 Task: Assign mailaustralia7@gmail.com as Assignee of Child Issue ChildIssue0000000825 of Issue Issue0000000413 in Backlog  in Scrum Project Project0000000083 in Jira. Assign carxxstreet791@gmail.com as Assignee of Child Issue ChildIssue0000000826 of Issue Issue0000000413 in Backlog  in Scrum Project Project0000000083 in Jira. Assign carxxstreet791@gmail.com as Assignee of Child Issue ChildIssue0000000827 of Issue Issue0000000414 in Backlog  in Scrum Project Project0000000083 in Jira. Assign carxxstreet791@gmail.com as Assignee of Child Issue ChildIssue0000000828 of Issue Issue0000000414 in Backlog  in Scrum Project Project0000000083 in Jira. Assign carxxstreet791@gmail.com as Assignee of Child Issue ChildIssue0000000829 of Issue Issue0000000415 in Backlog  in Scrum Project Project0000000083 in Jira
Action: Mouse moved to (427, 375)
Screenshot: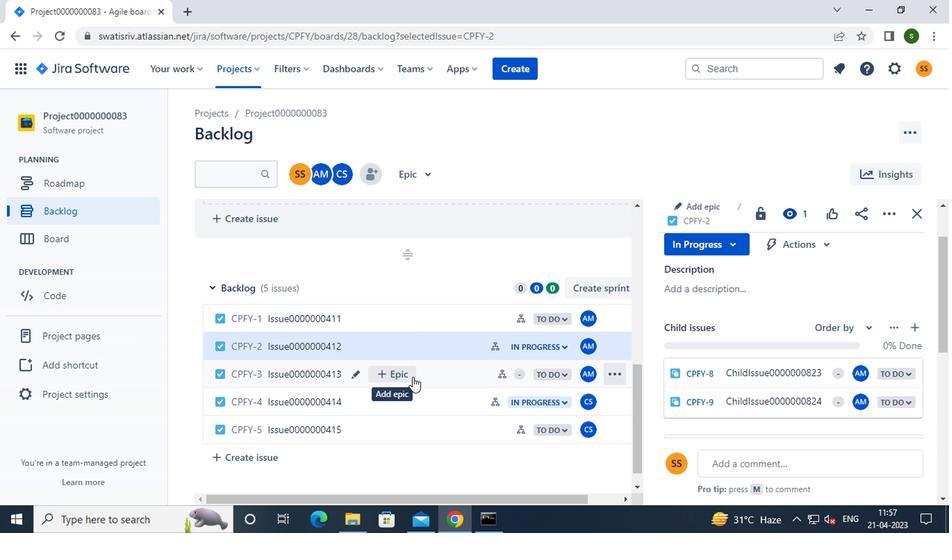 
Action: Mouse pressed left at (427, 375)
Screenshot: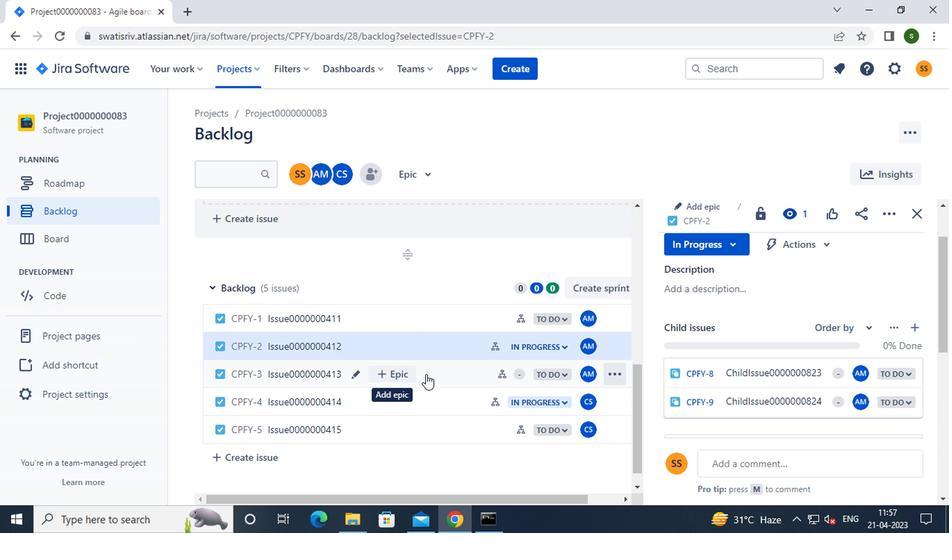 
Action: Mouse moved to (736, 381)
Screenshot: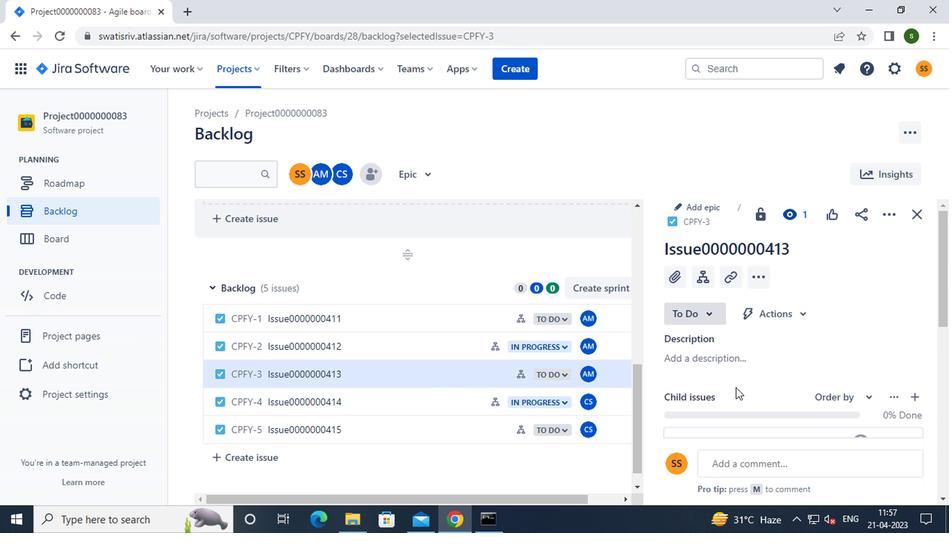 
Action: Mouse scrolled (736, 381) with delta (0, 0)
Screenshot: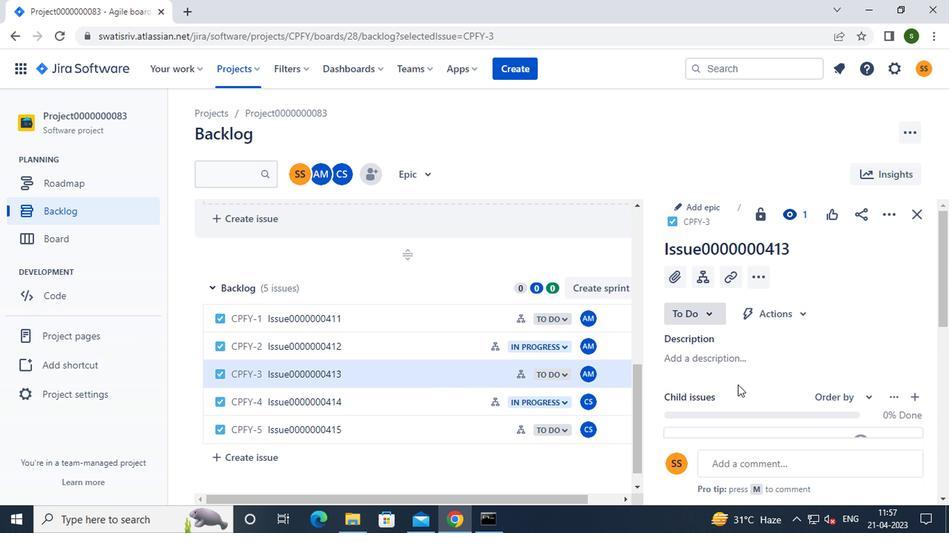 
Action: Mouse scrolled (736, 381) with delta (0, 0)
Screenshot: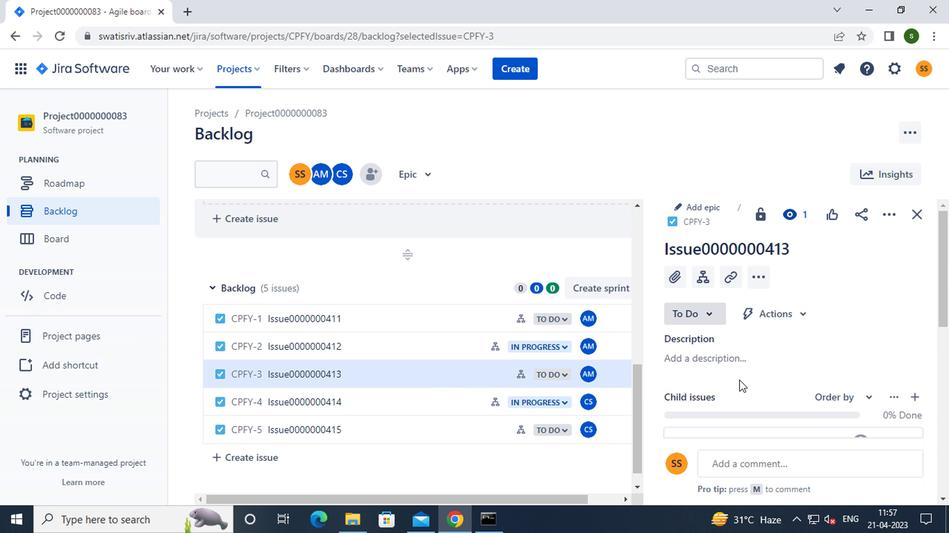 
Action: Mouse moved to (859, 302)
Screenshot: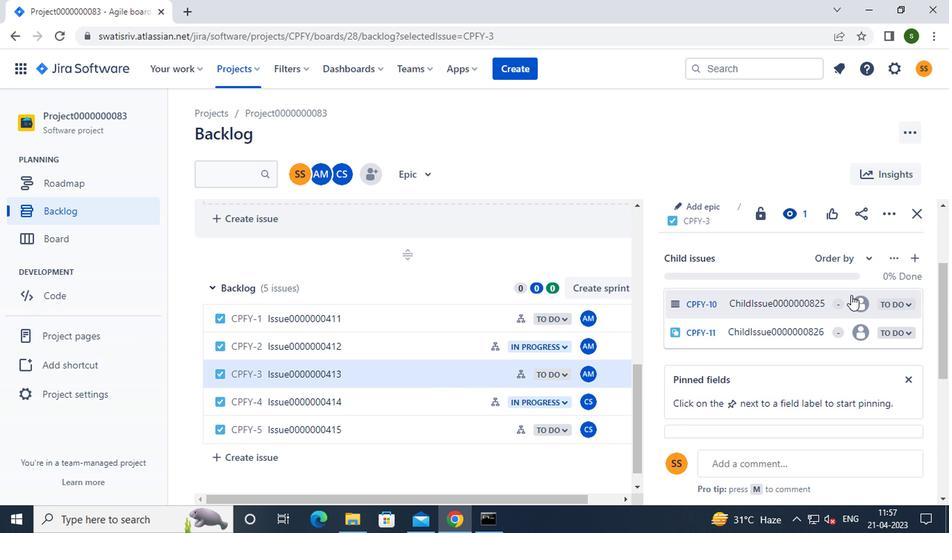 
Action: Mouse pressed left at (859, 302)
Screenshot: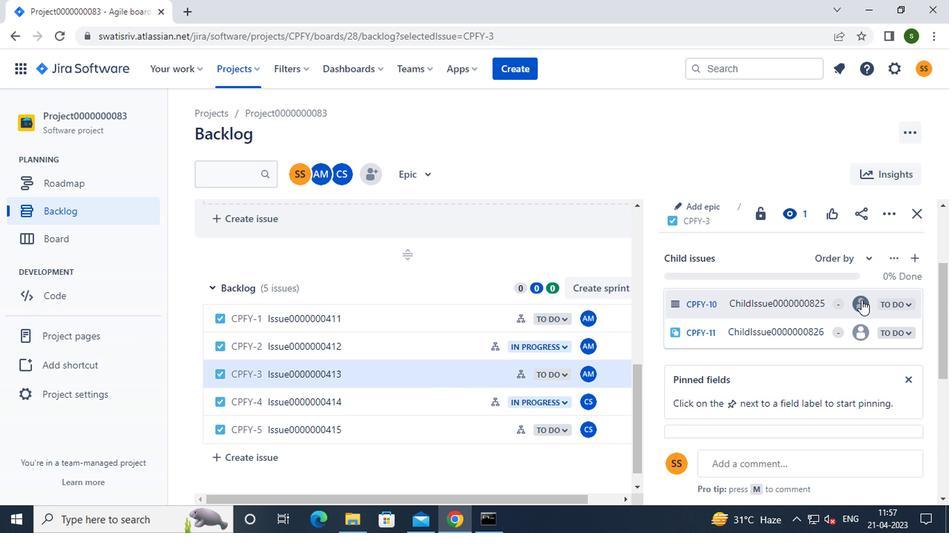
Action: Mouse moved to (740, 335)
Screenshot: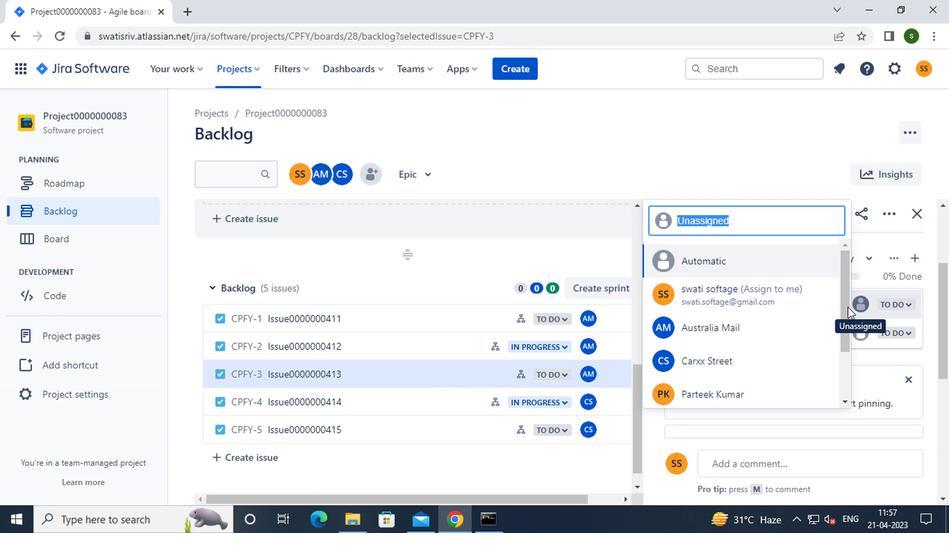 
Action: Mouse pressed left at (740, 335)
Screenshot: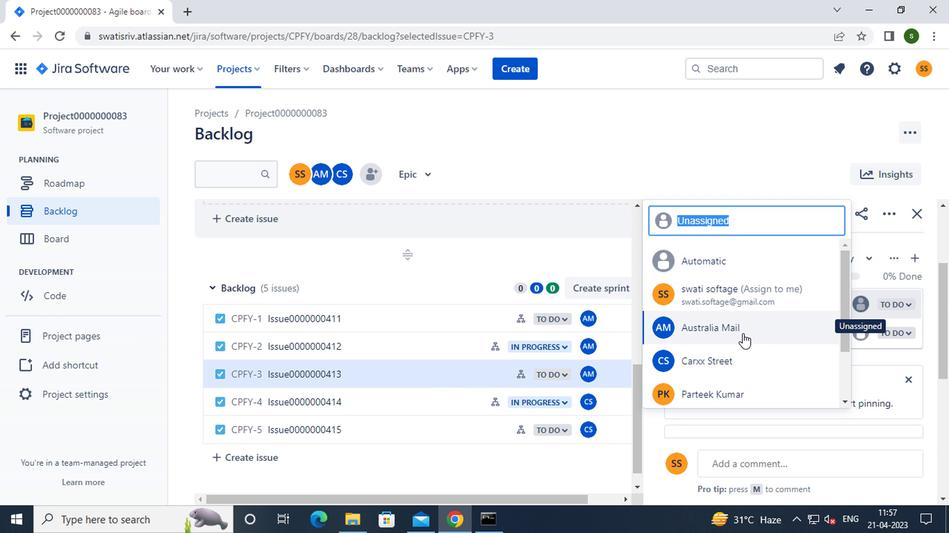 
Action: Mouse moved to (864, 333)
Screenshot: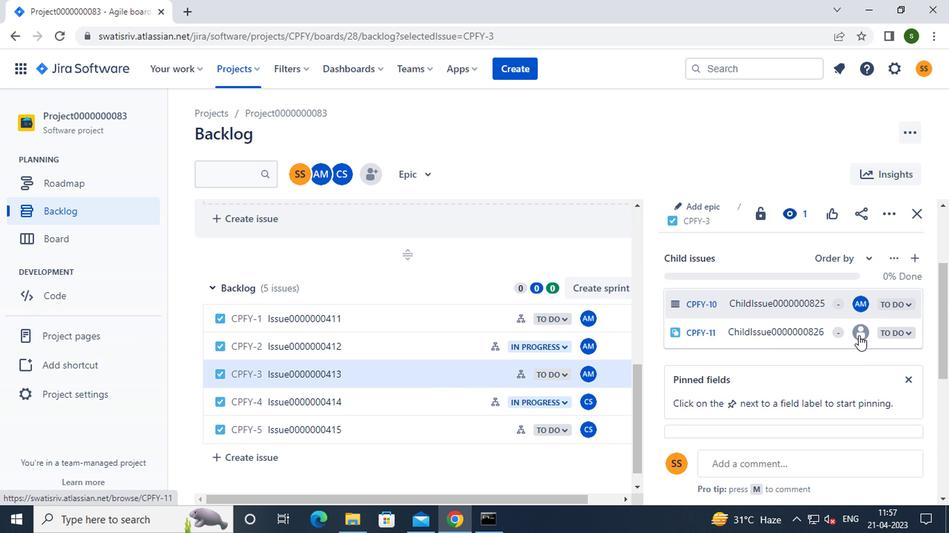 
Action: Mouse pressed left at (864, 333)
Screenshot: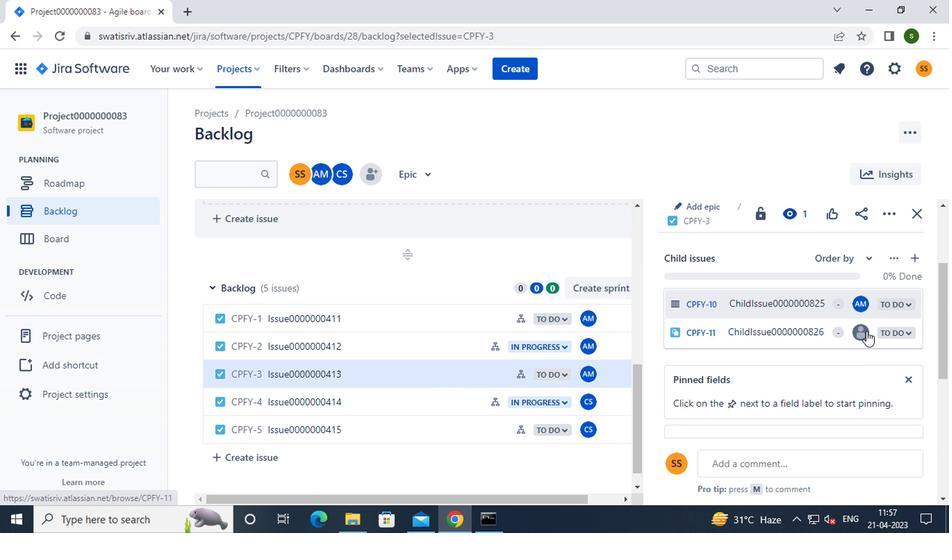 
Action: Mouse moved to (762, 391)
Screenshot: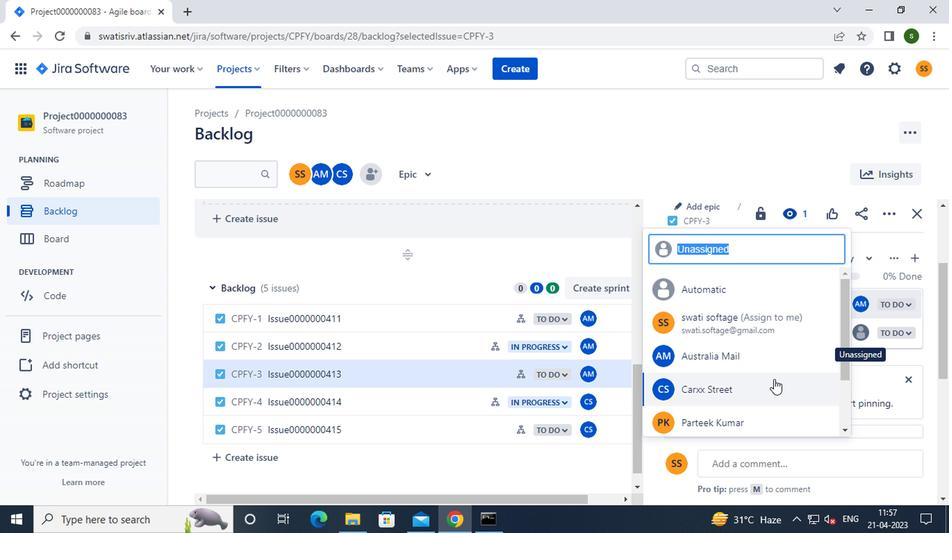 
Action: Mouse pressed left at (762, 391)
Screenshot: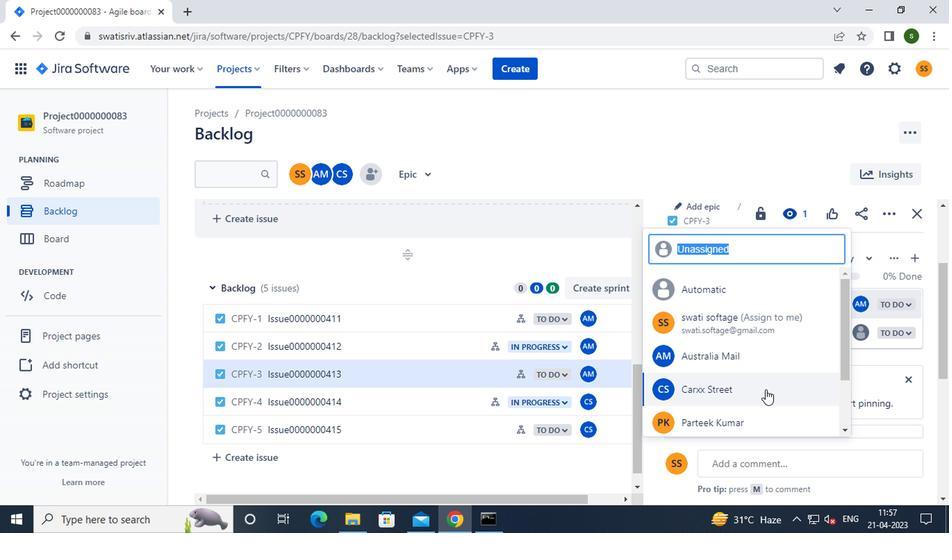 
Action: Mouse moved to (448, 404)
Screenshot: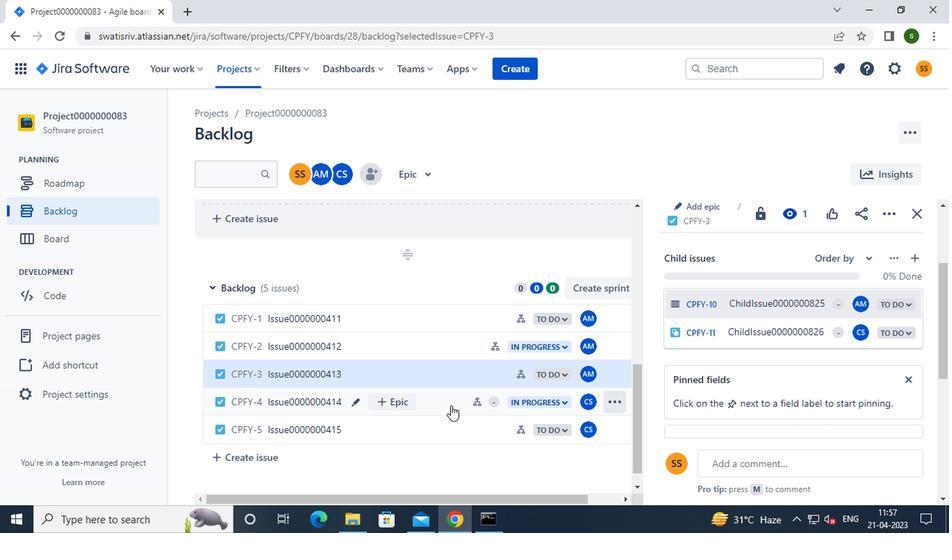 
Action: Mouse pressed left at (448, 404)
Screenshot: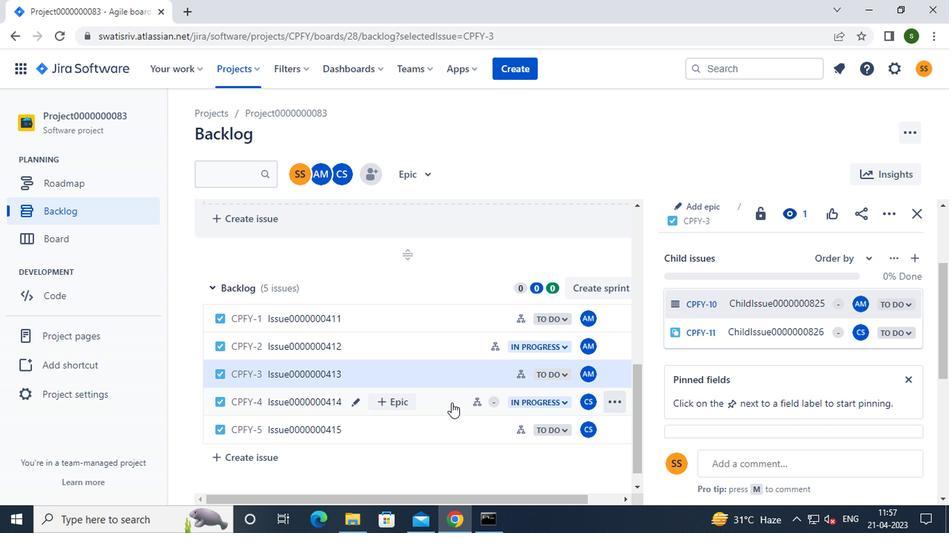
Action: Mouse moved to (760, 365)
Screenshot: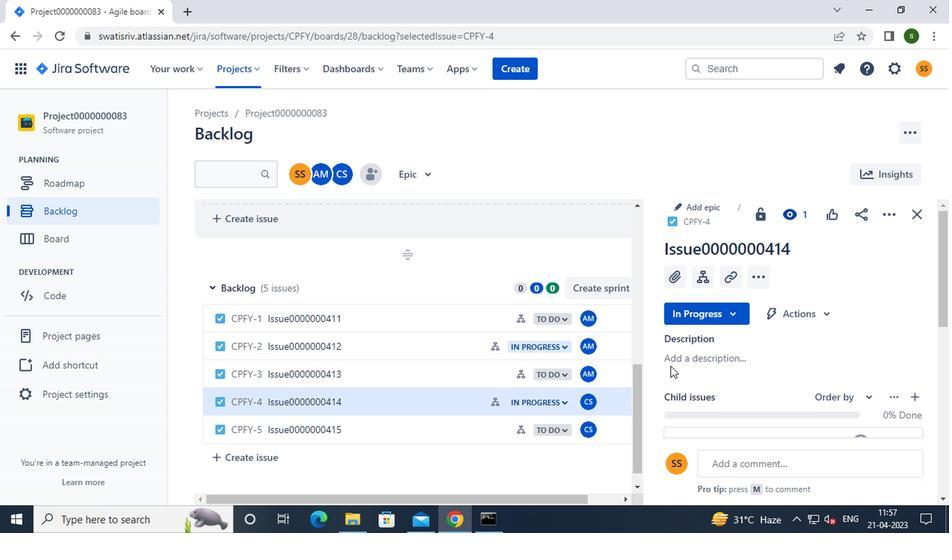 
Action: Mouse scrolled (760, 364) with delta (0, 0)
Screenshot: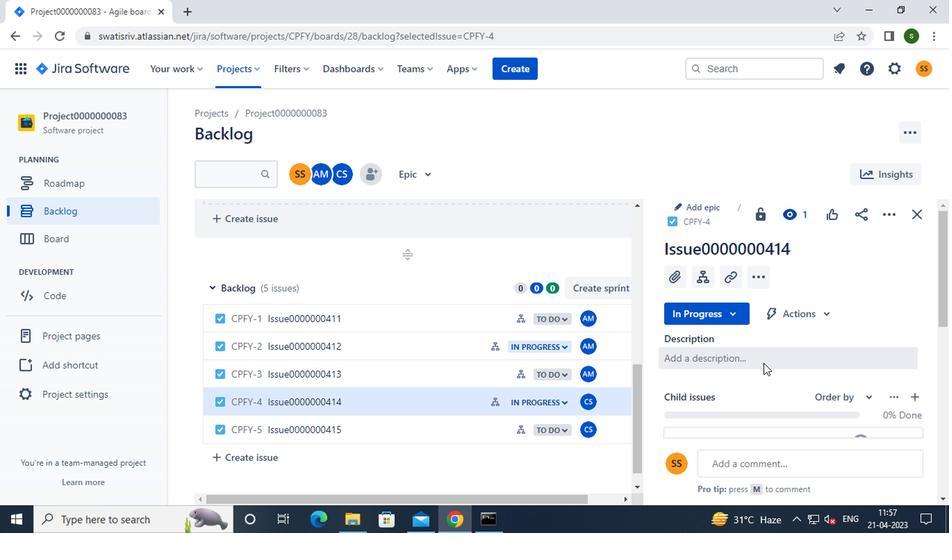 
Action: Mouse scrolled (760, 364) with delta (0, 0)
Screenshot: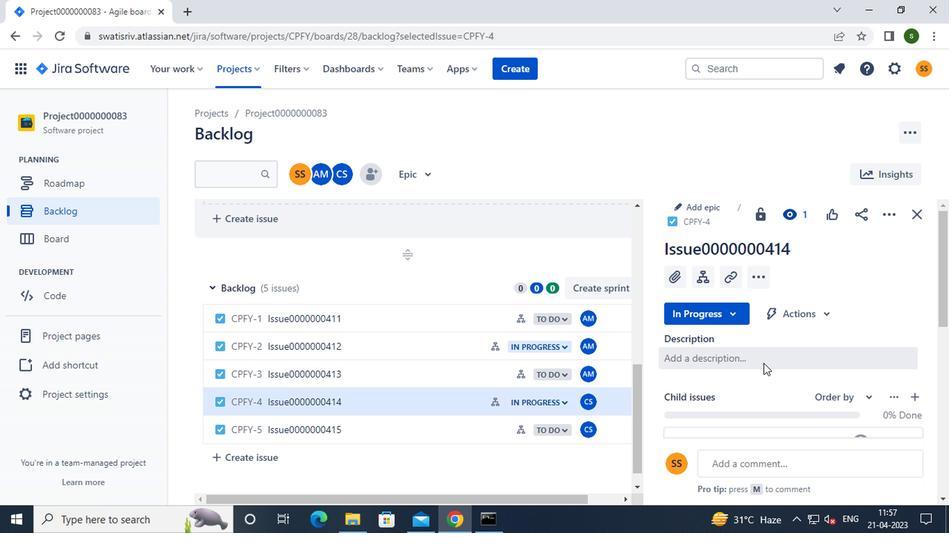
Action: Mouse moved to (852, 305)
Screenshot: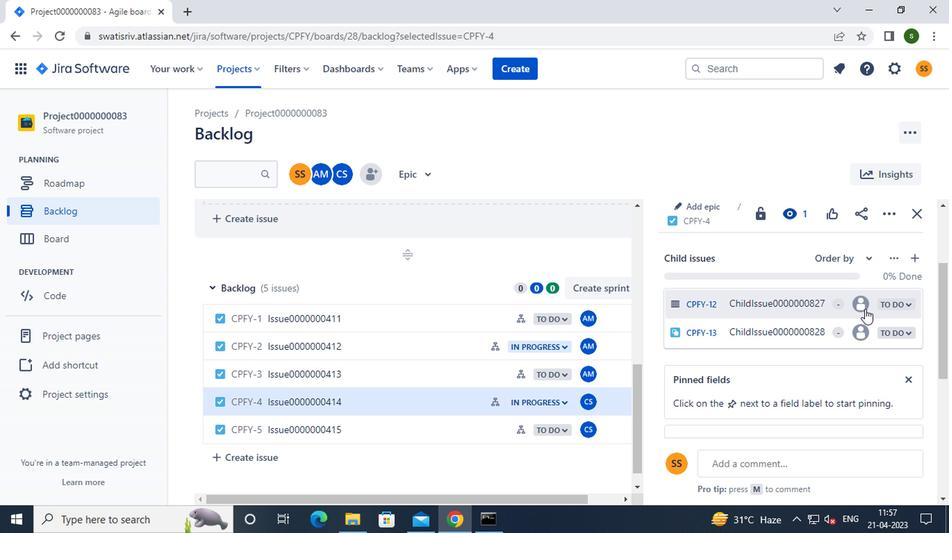 
Action: Mouse pressed left at (852, 305)
Screenshot: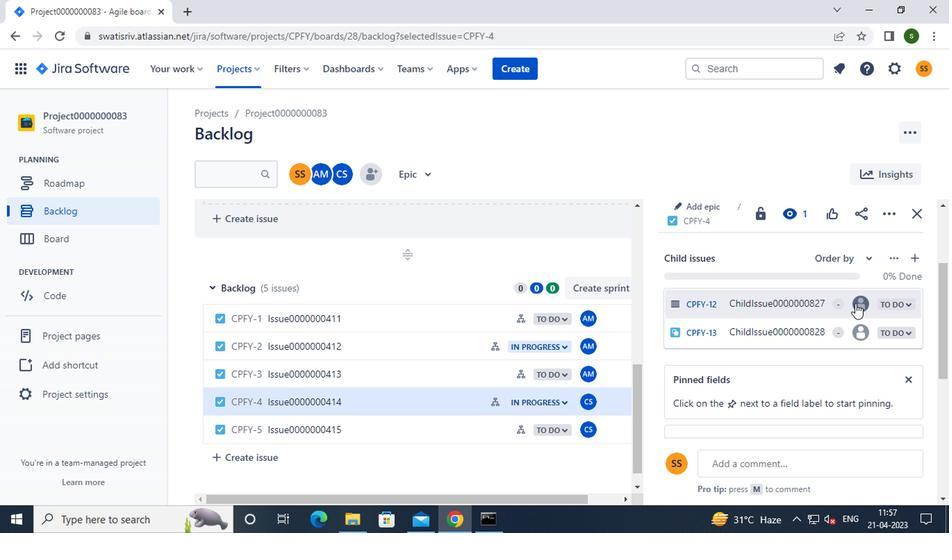 
Action: Mouse moved to (718, 365)
Screenshot: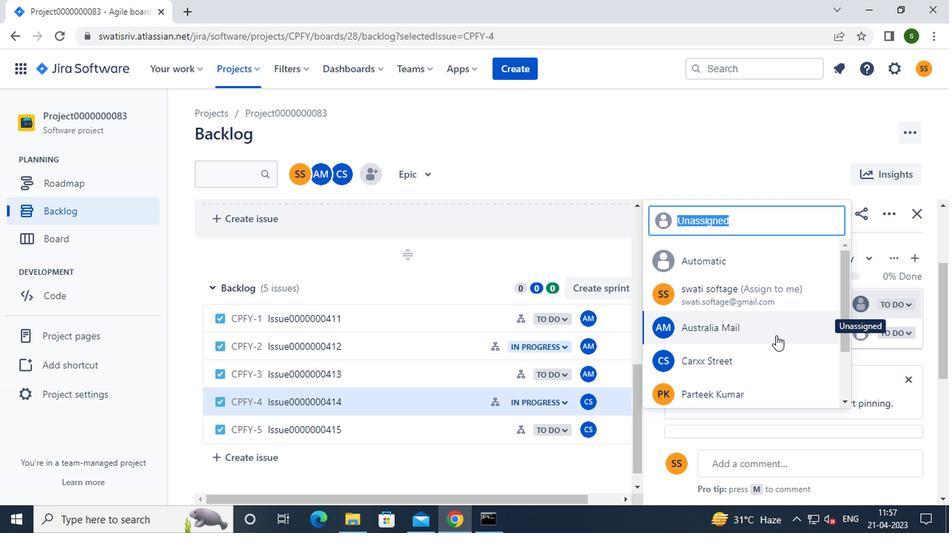 
Action: Mouse pressed left at (718, 365)
Screenshot: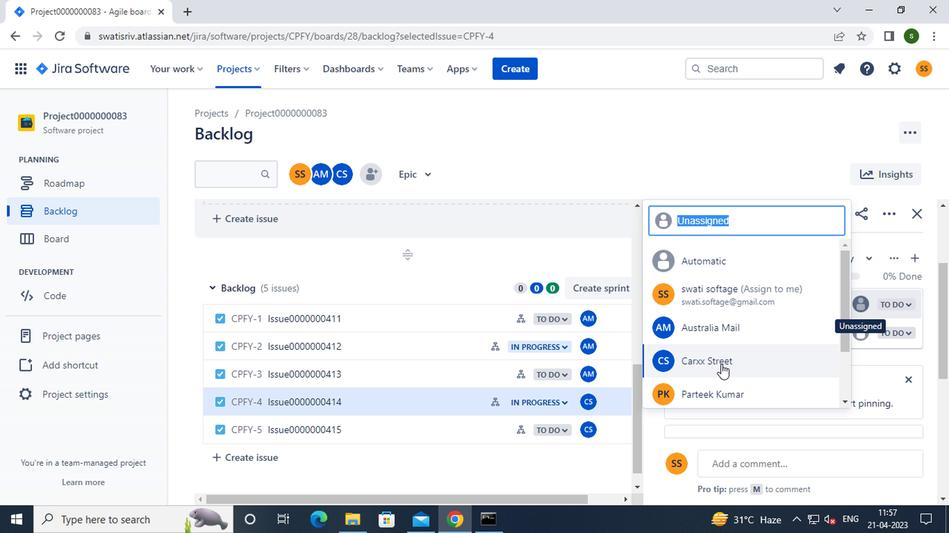 
Action: Mouse moved to (859, 338)
Screenshot: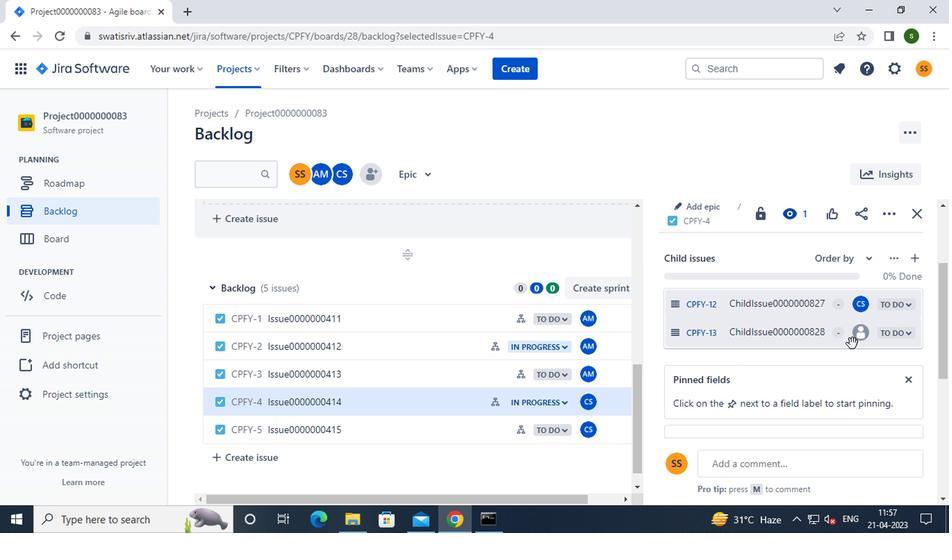 
Action: Mouse pressed left at (859, 338)
Screenshot: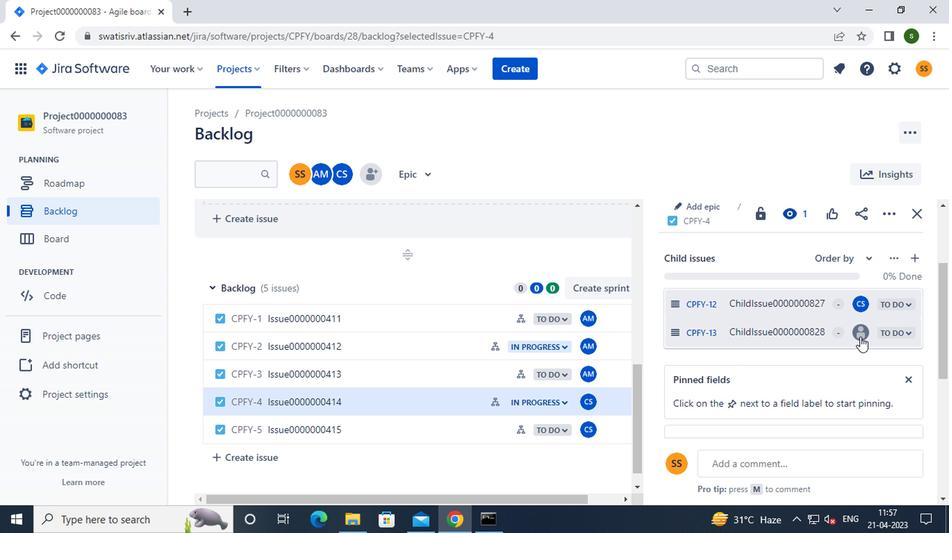 
Action: Mouse moved to (717, 389)
Screenshot: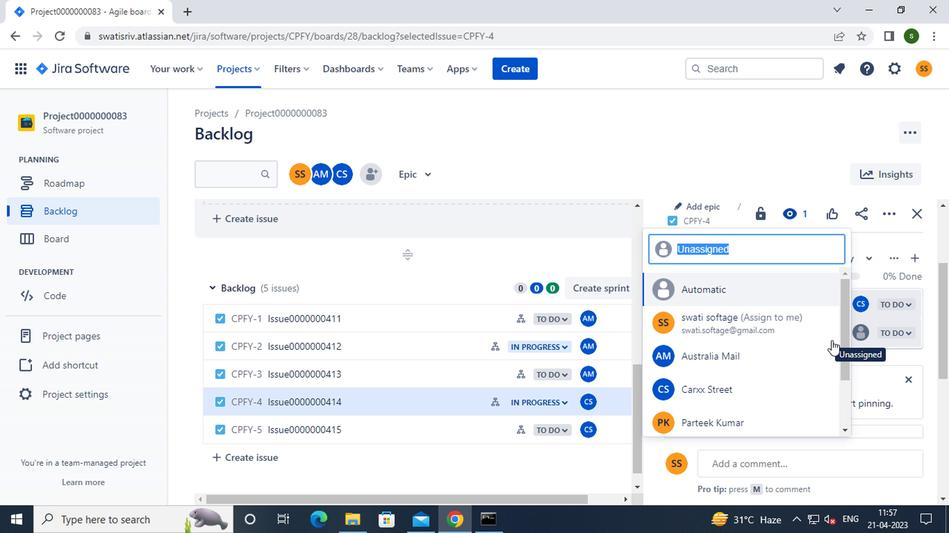 
Action: Mouse pressed left at (717, 389)
Screenshot: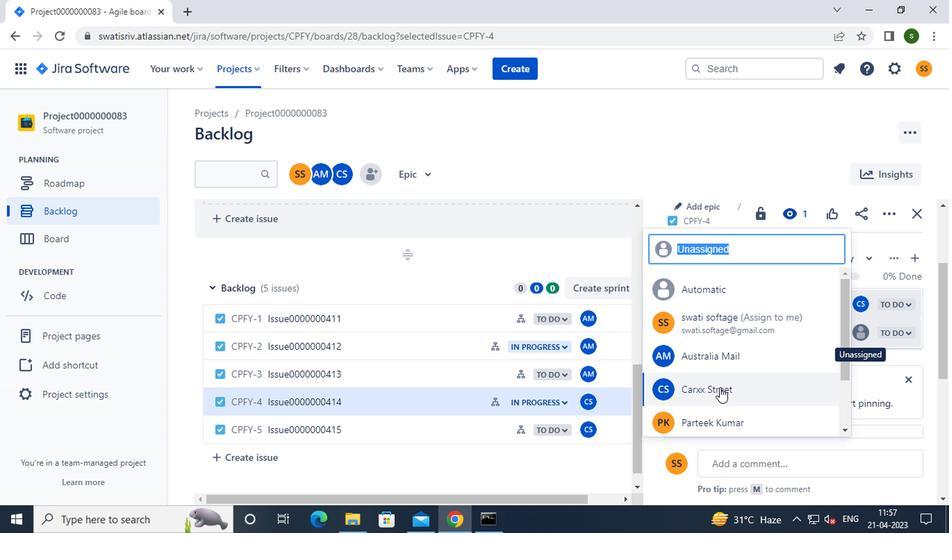 
Action: Mouse moved to (441, 433)
Screenshot: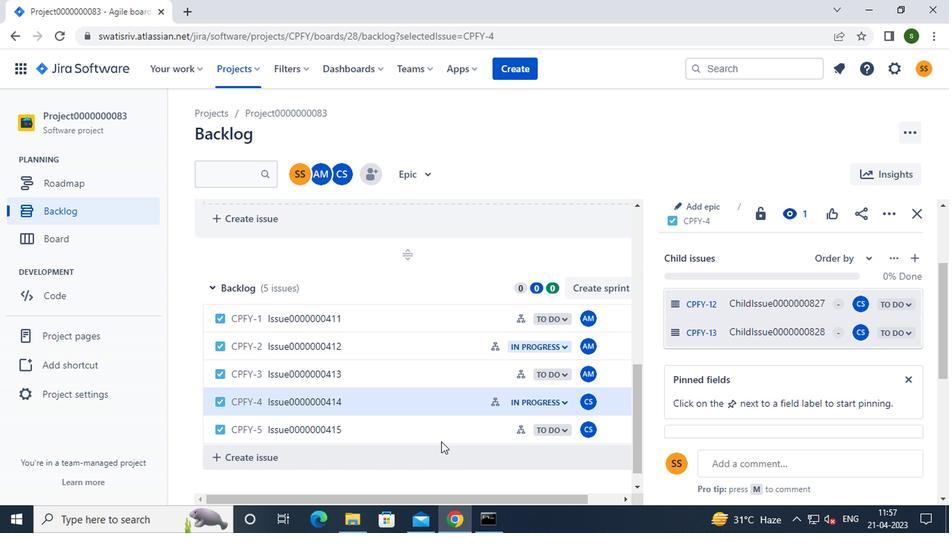 
Action: Mouse pressed left at (441, 433)
Screenshot: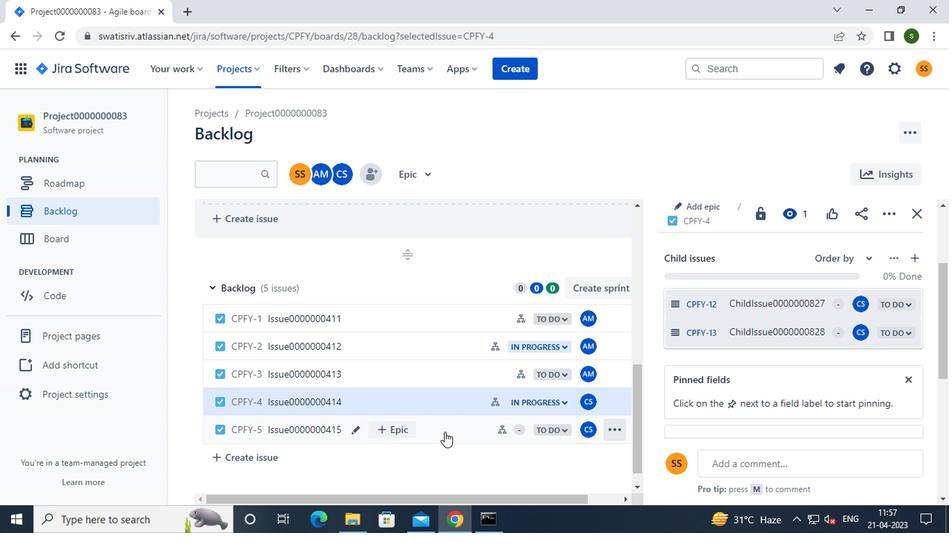 
Action: Mouse moved to (757, 379)
Screenshot: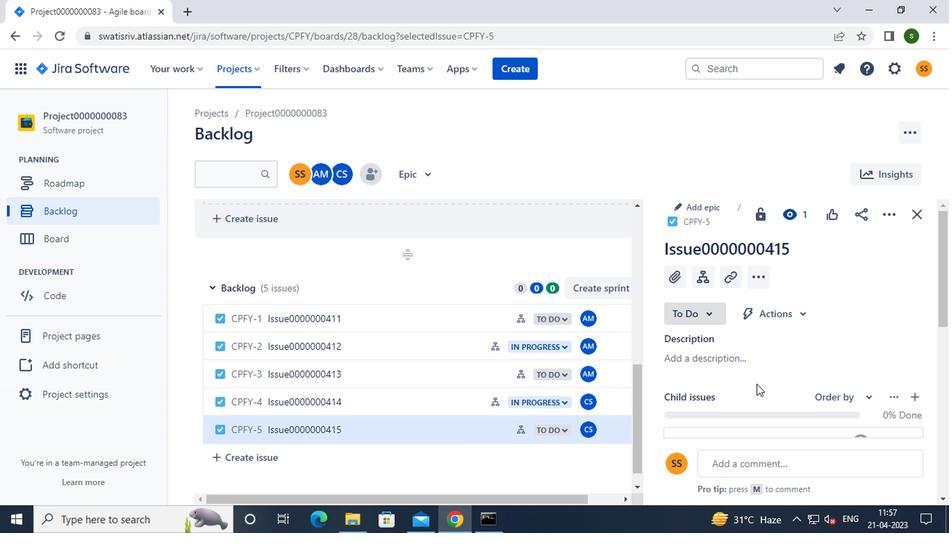 
Action: Mouse scrolled (757, 379) with delta (0, 0)
Screenshot: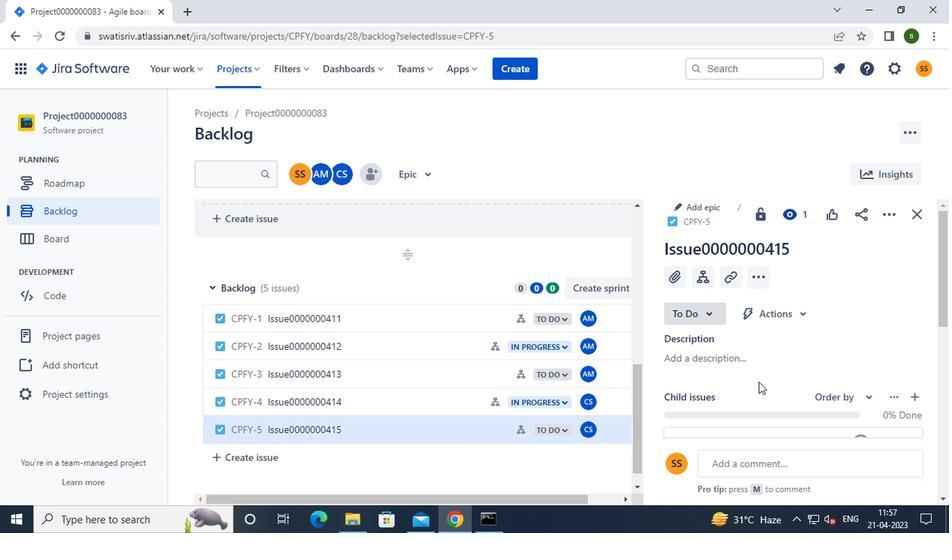 
Action: Mouse scrolled (757, 379) with delta (0, 0)
Screenshot: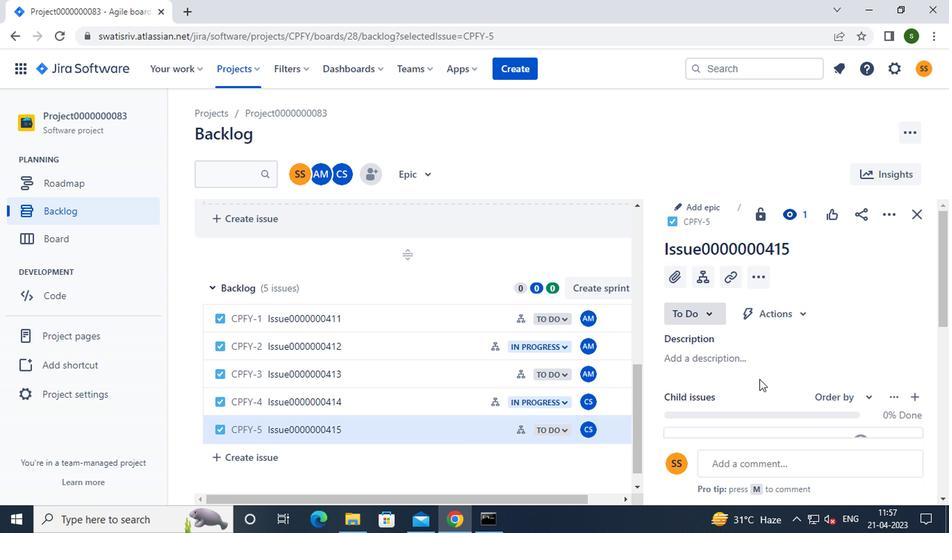 
Action: Mouse moved to (854, 309)
Screenshot: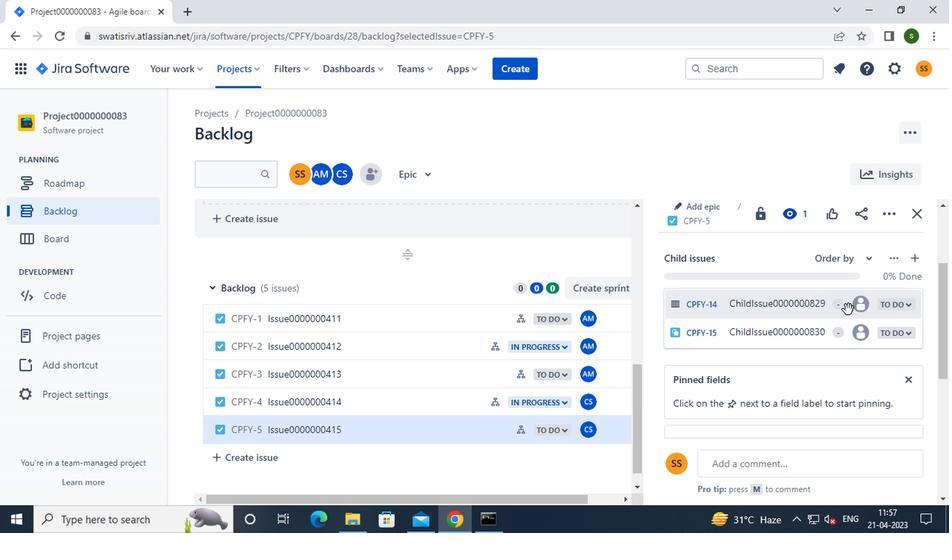
Action: Mouse pressed left at (854, 309)
Screenshot: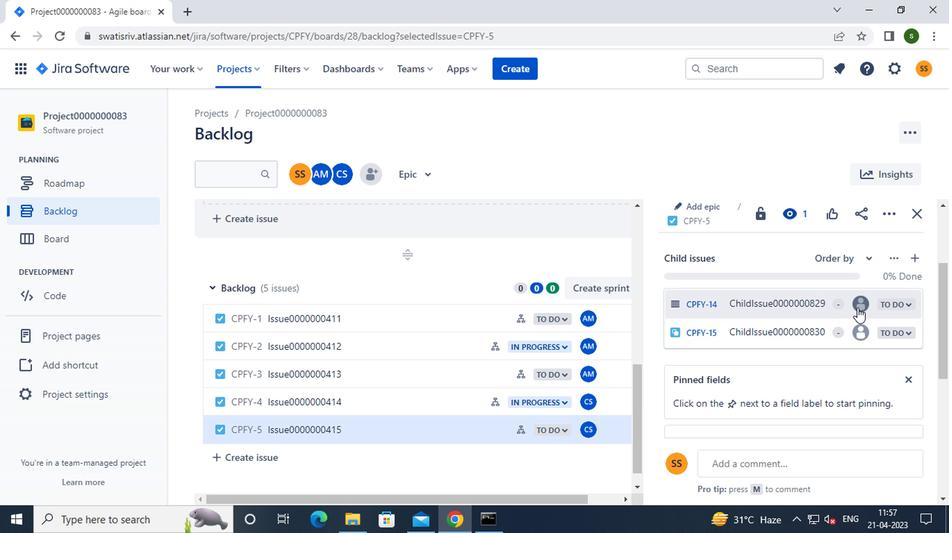 
Action: Mouse moved to (739, 365)
Screenshot: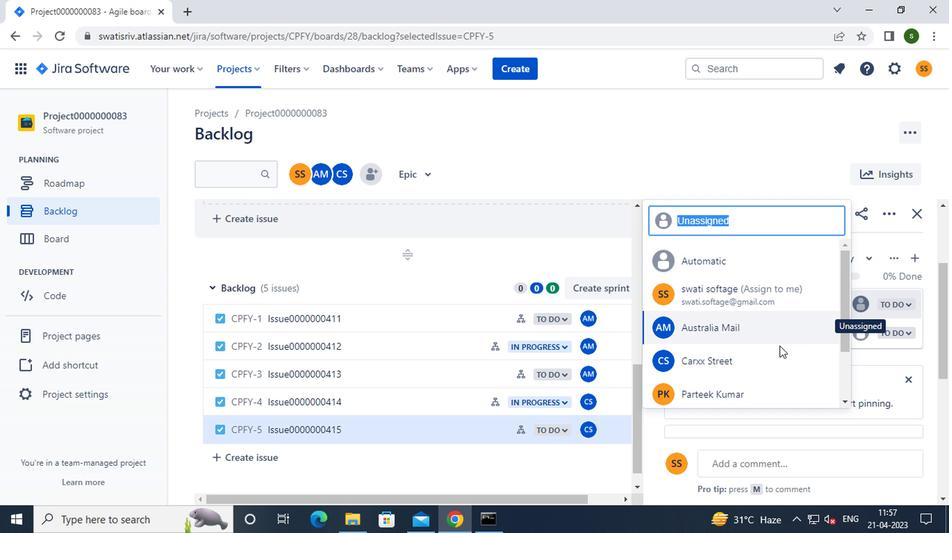 
Action: Mouse pressed left at (739, 365)
Screenshot: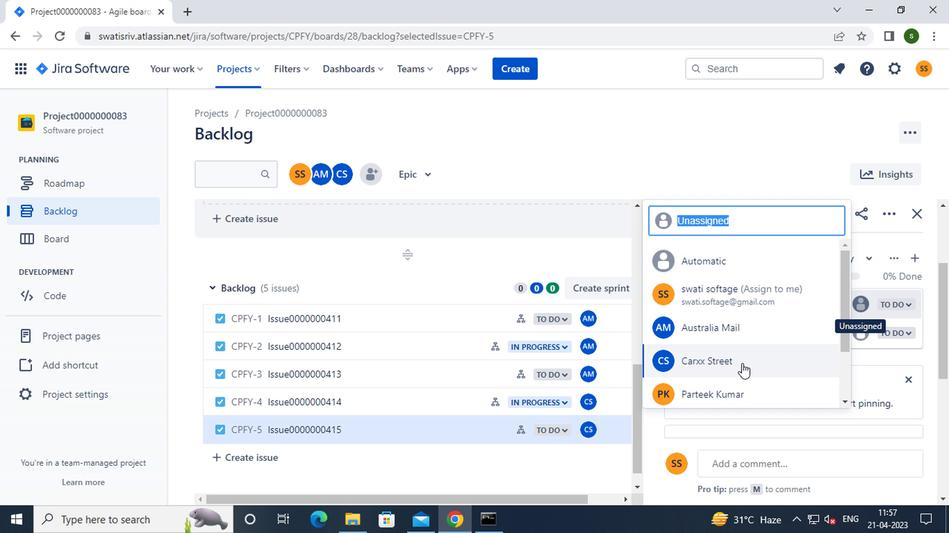 
Action: Mouse moved to (664, 164)
Screenshot: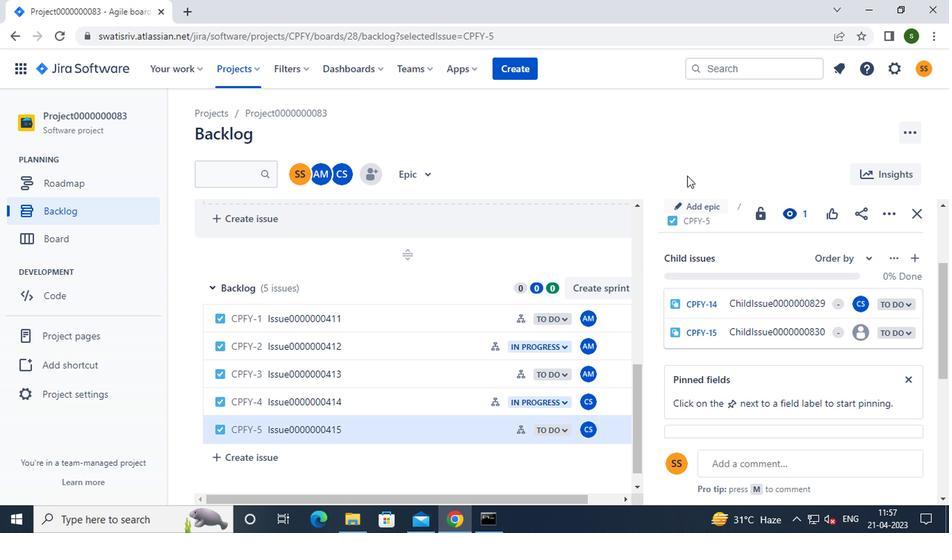 
